 Task: Discover the nearest lighthouses to Cape Cod, Massachusetts, and Martha's Vineyard, Massachusetts.
Action: Mouse moved to (137, 67)
Screenshot: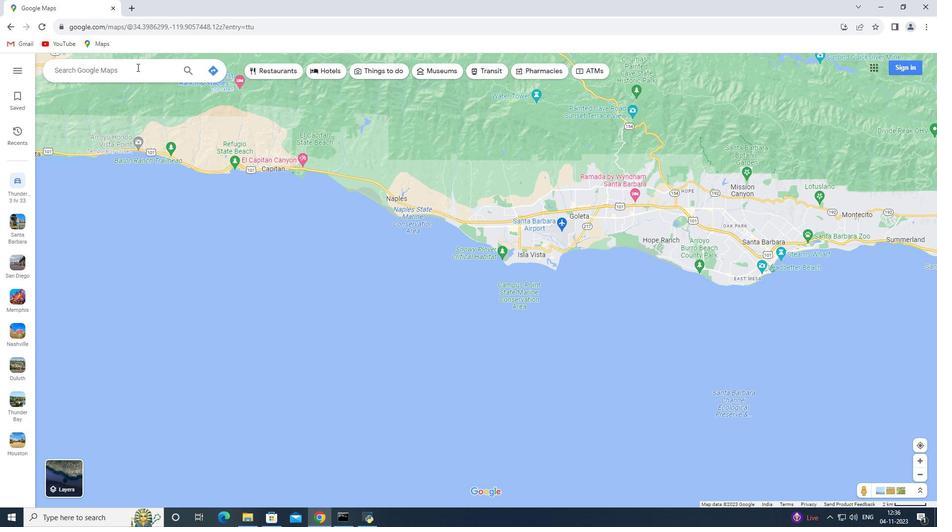 
Action: Mouse pressed left at (137, 67)
Screenshot: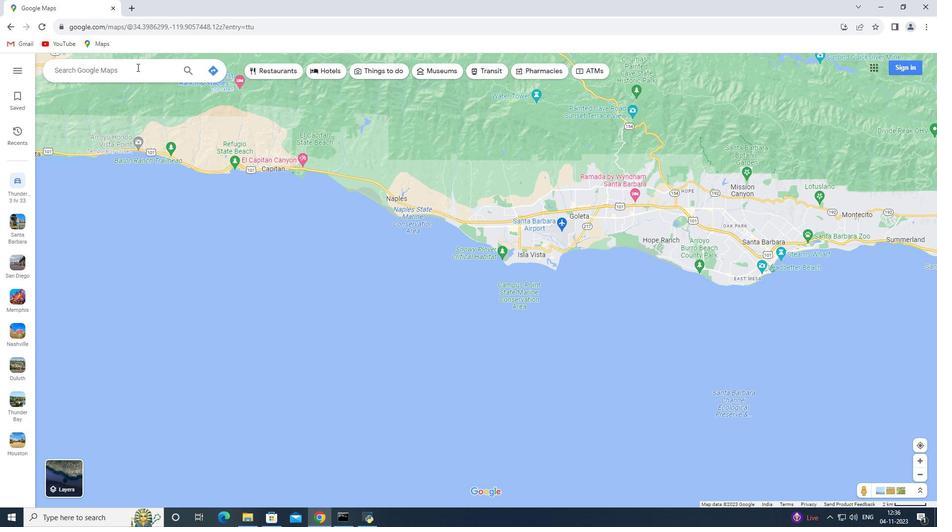 
Action: Key pressed <Key.shift>Cape<Key.space><Key.shift>Cod,<Key.space><Key.shift>Massachusetts<Key.enter>
Screenshot: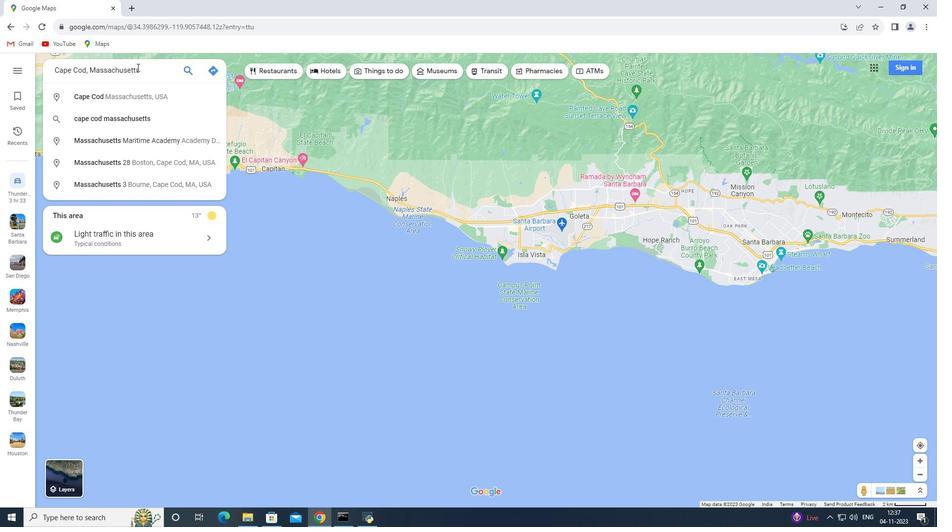 
Action: Mouse moved to (132, 254)
Screenshot: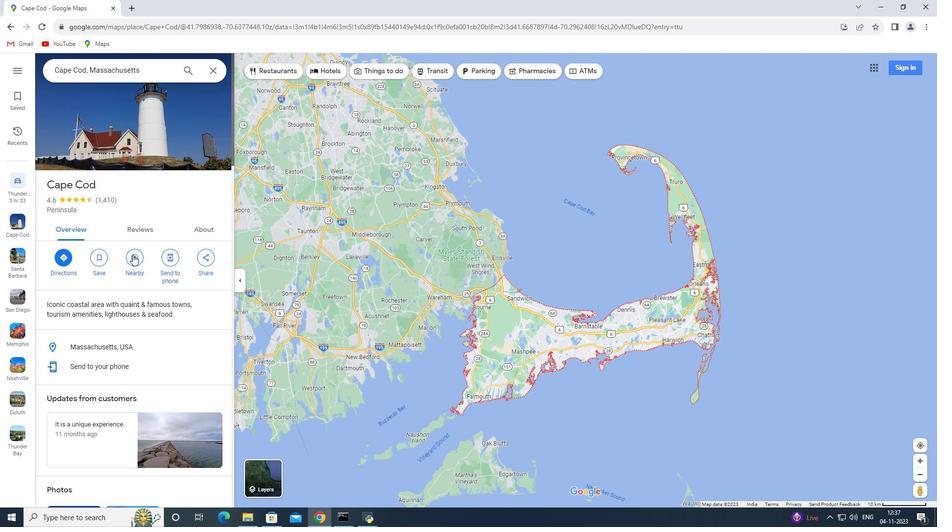 
Action: Mouse pressed left at (132, 254)
Screenshot: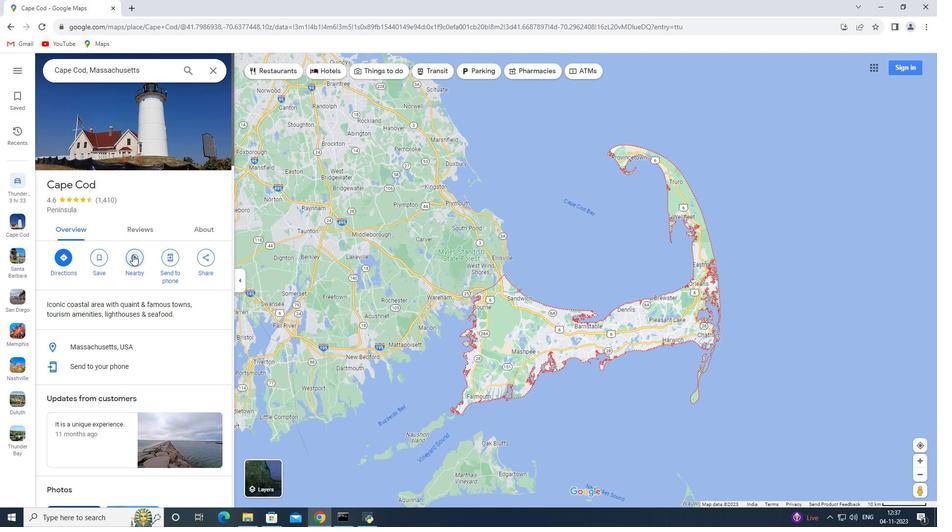 
Action: Key pressed lighthouses<Key.enter>
Screenshot: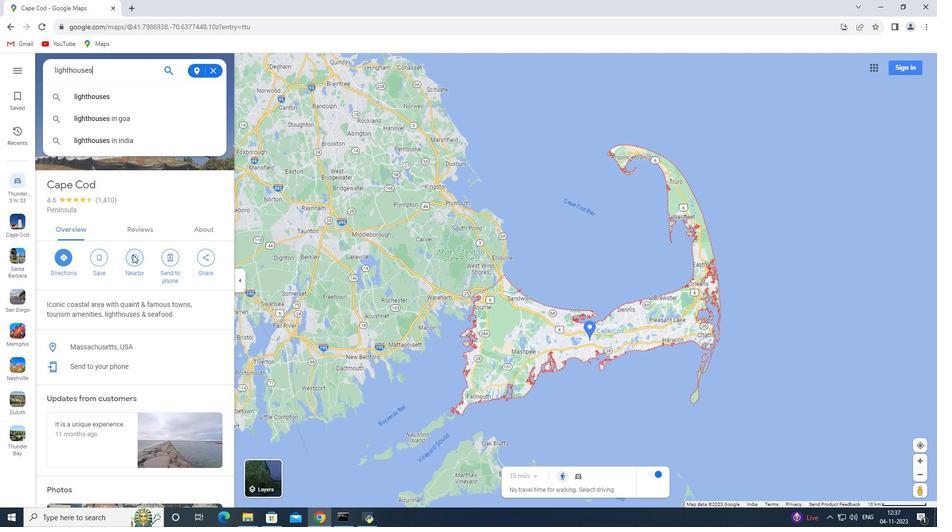 
Action: Mouse moved to (212, 69)
Screenshot: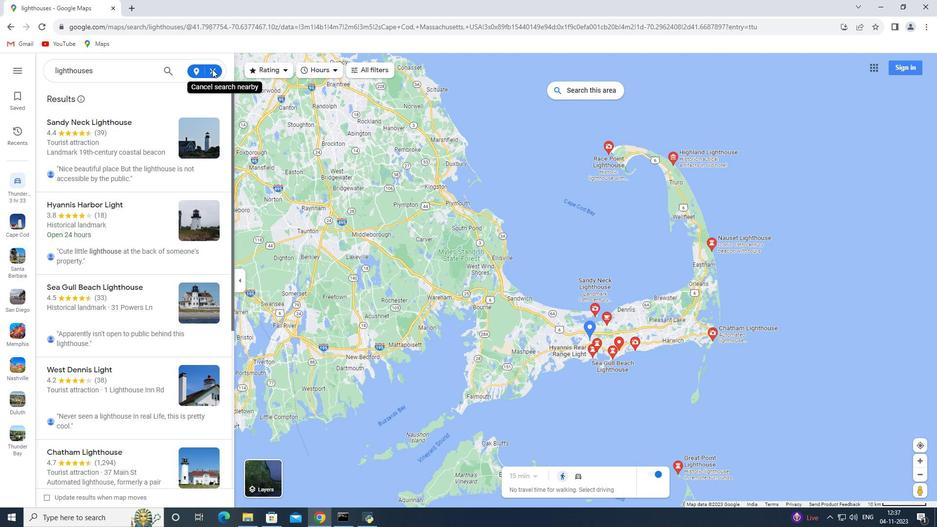 
Action: Mouse pressed left at (212, 69)
Screenshot: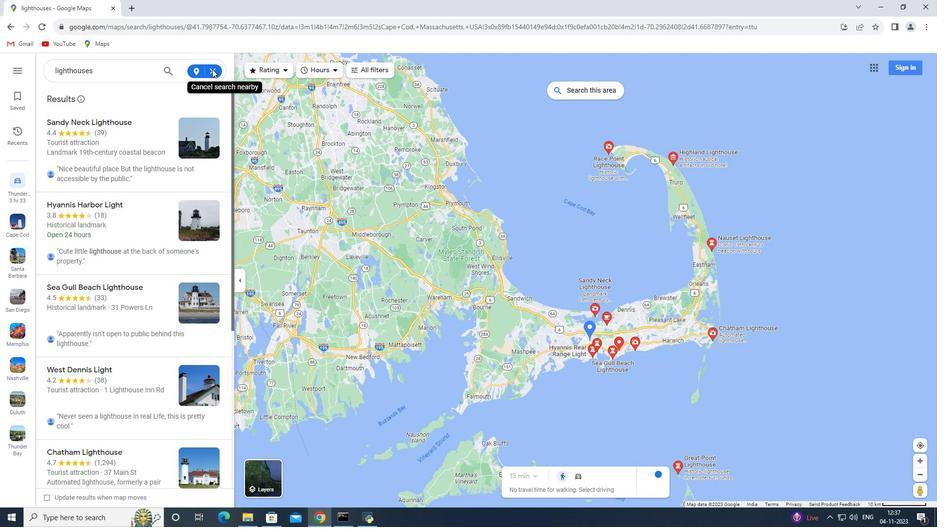 
Action: Mouse moved to (212, 71)
Screenshot: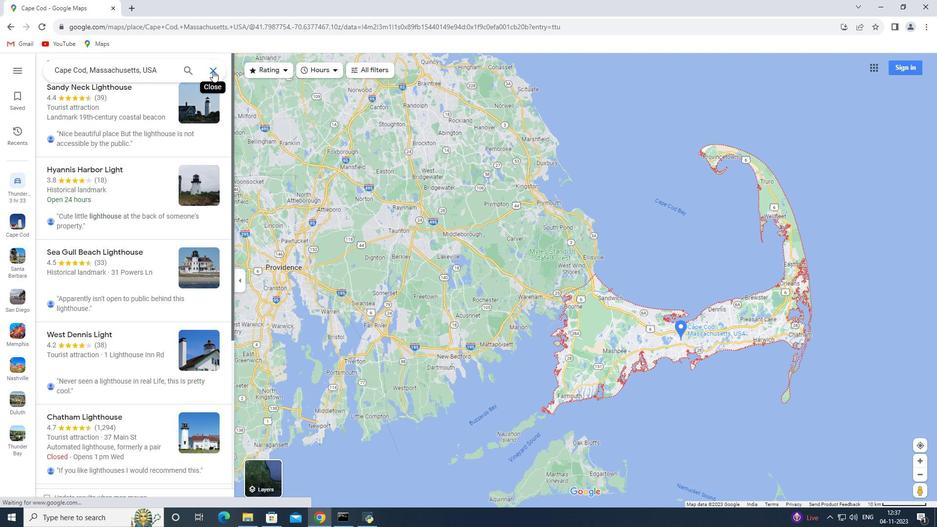 
Action: Mouse pressed left at (212, 71)
Screenshot: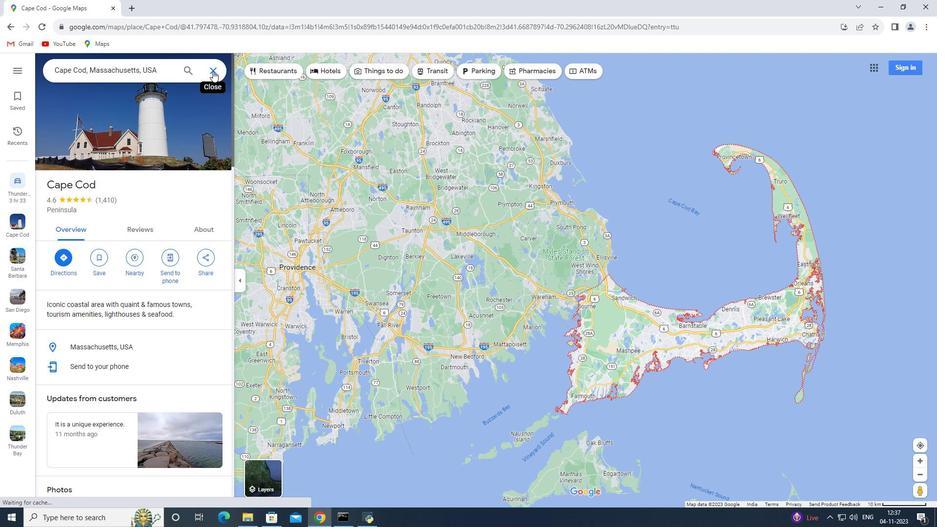 
Action: Mouse moved to (136, 67)
Screenshot: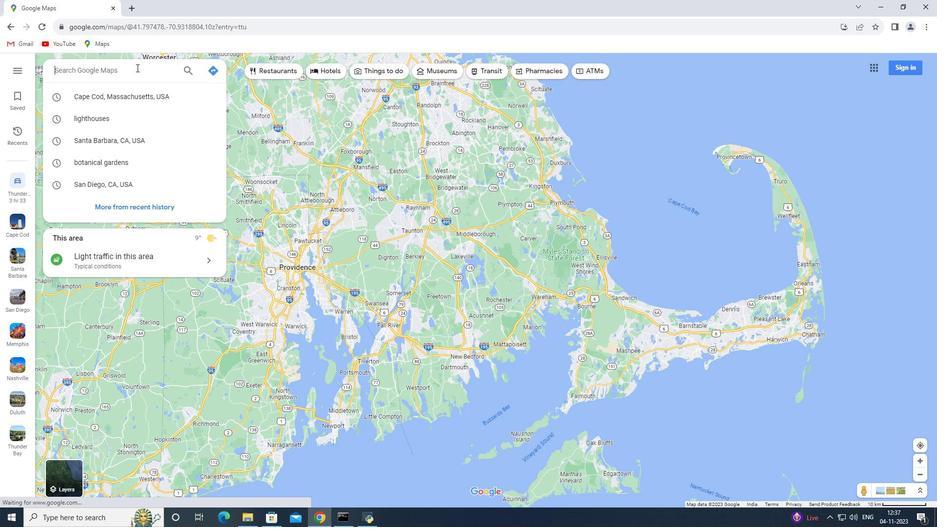 
Action: Key pressed <Key.shift_r>Martha's<Key.space><Key.shift_r><Key.shift_r><Key.shift_r><Key.shift_r><Key.shift_r><Key.shift_r><Key.shift_r><Key.shift_r><Key.shift_r><Key.shift_r><Key.shift_r><Key.shift_r>Vineyard,<Key.shift_r><Key.shift_r><Key.shift_r><Key.space><Key.shift_r>Massachuetts<Key.enter>
Screenshot: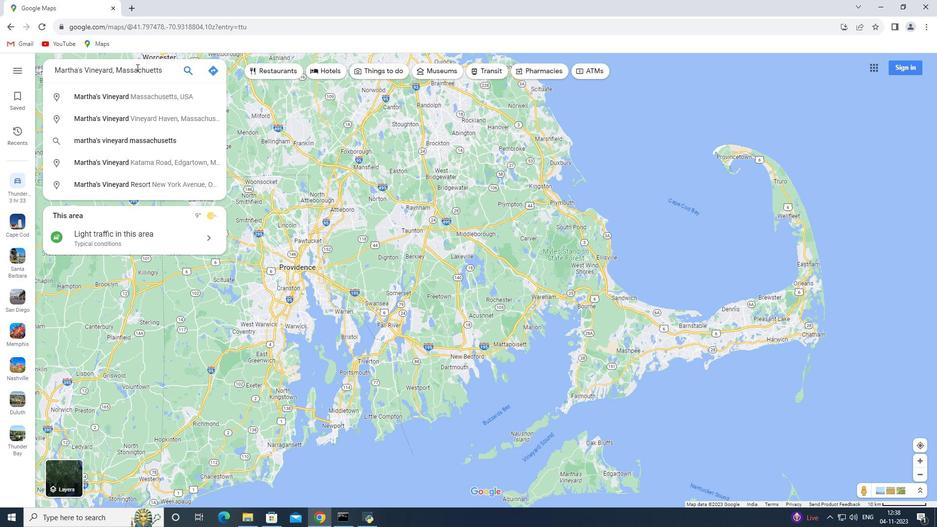 
Action: Mouse moved to (137, 255)
Screenshot: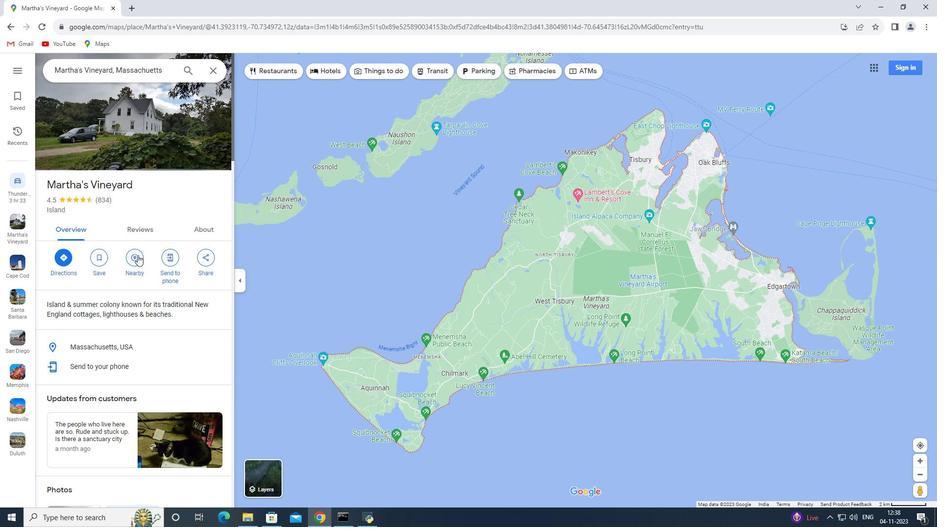 
Action: Mouse pressed left at (137, 255)
Screenshot: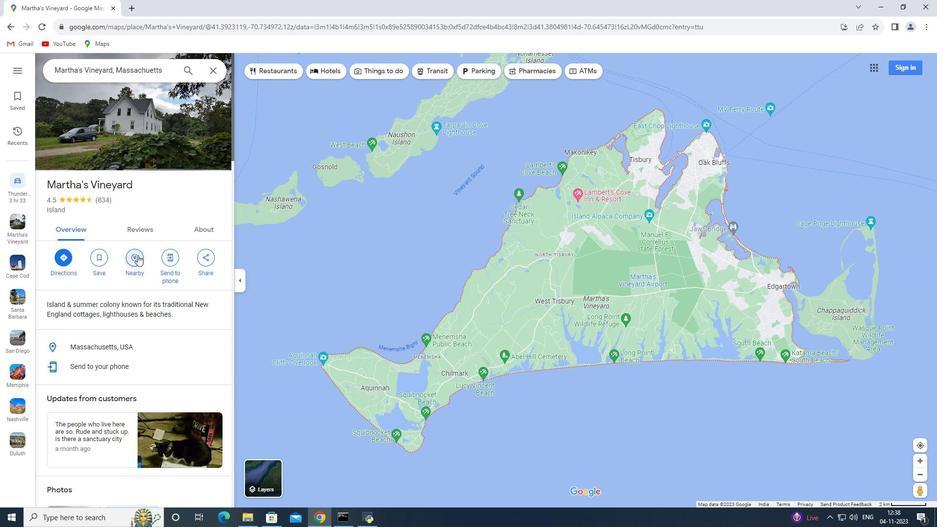 
Action: Key pressed lighthouses<Key.enter>
Screenshot: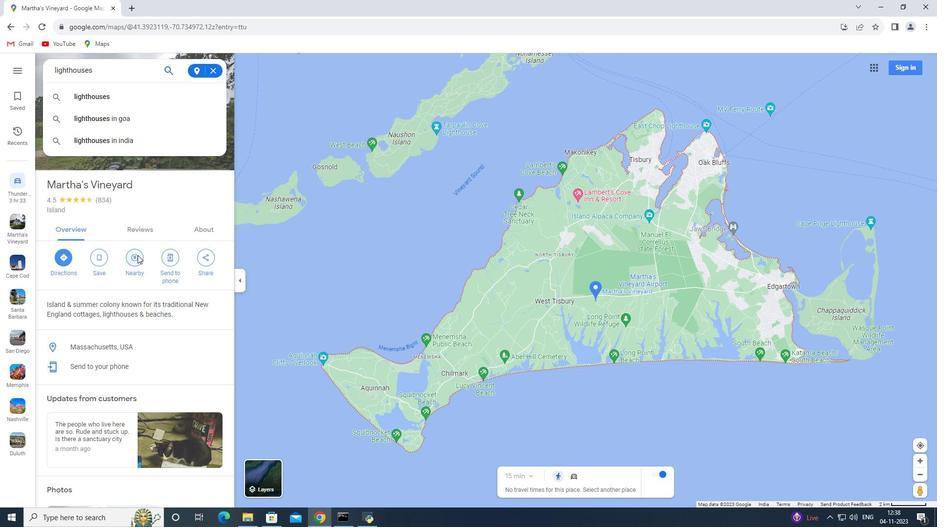 
